 Task: In the  document monitoring.docx Insert the command  'Viewing'Email the file to   'softage.10@softage.net', with message attached Important: I've emailed you crucial details. Please make sure to go through it thoroughly. and file type: RTF
Action: Mouse moved to (969, 91)
Screenshot: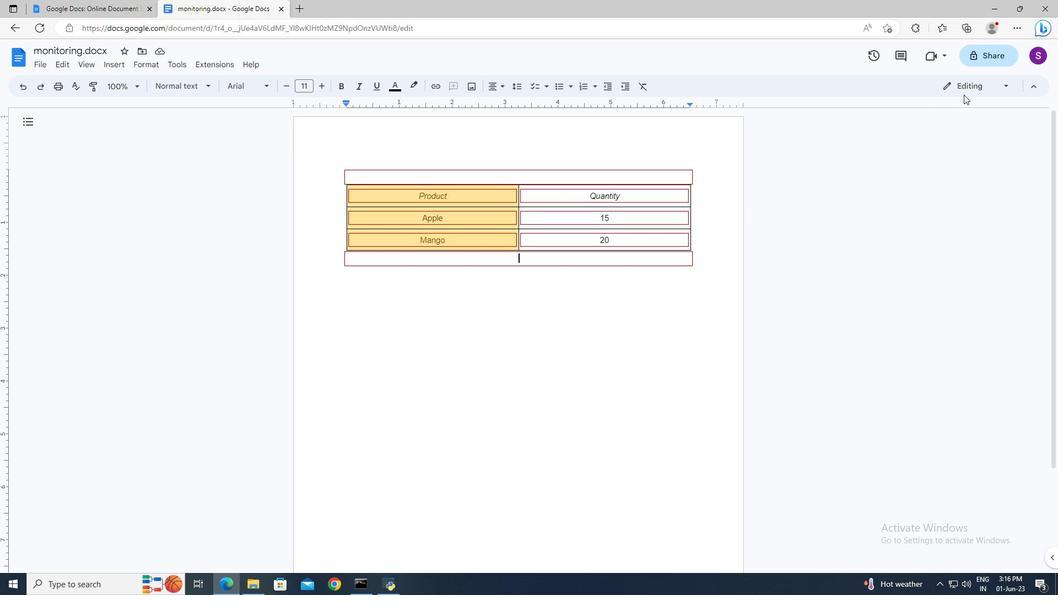 
Action: Mouse pressed left at (969, 91)
Screenshot: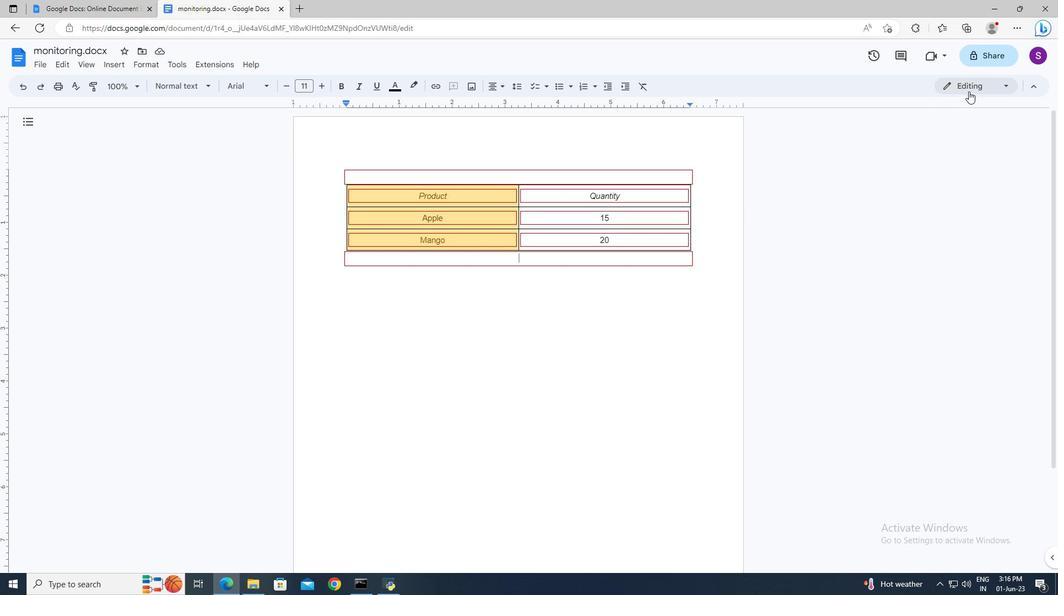 
Action: Mouse moved to (952, 162)
Screenshot: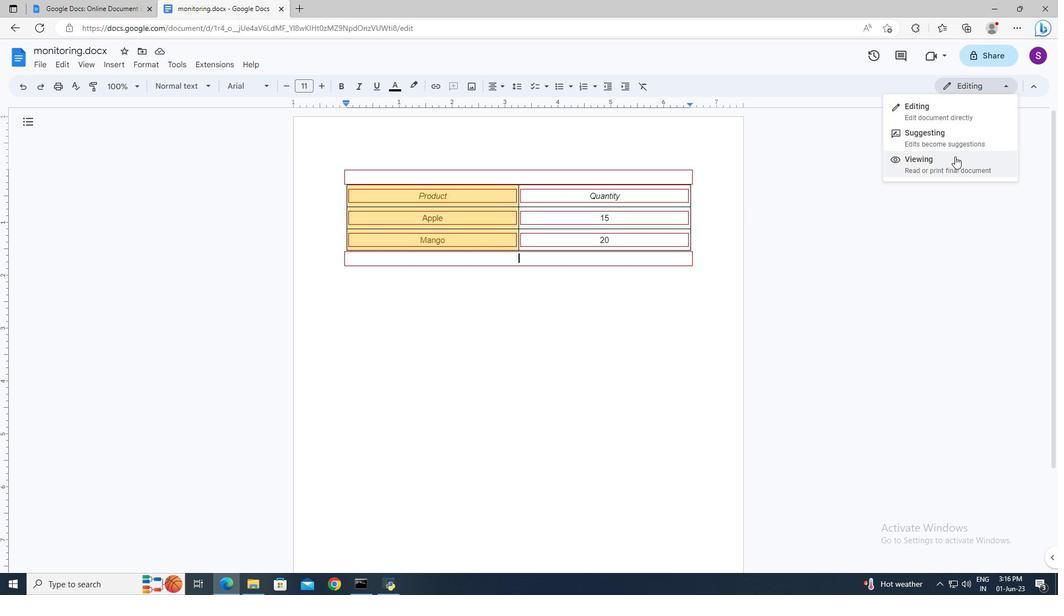 
Action: Mouse pressed left at (952, 162)
Screenshot: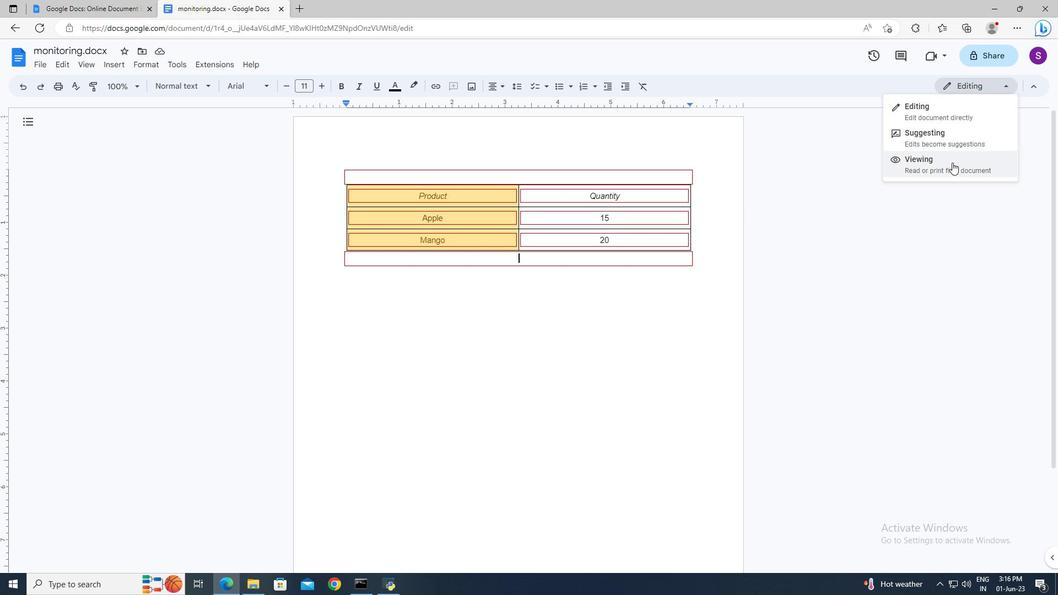 
Action: Mouse moved to (49, 66)
Screenshot: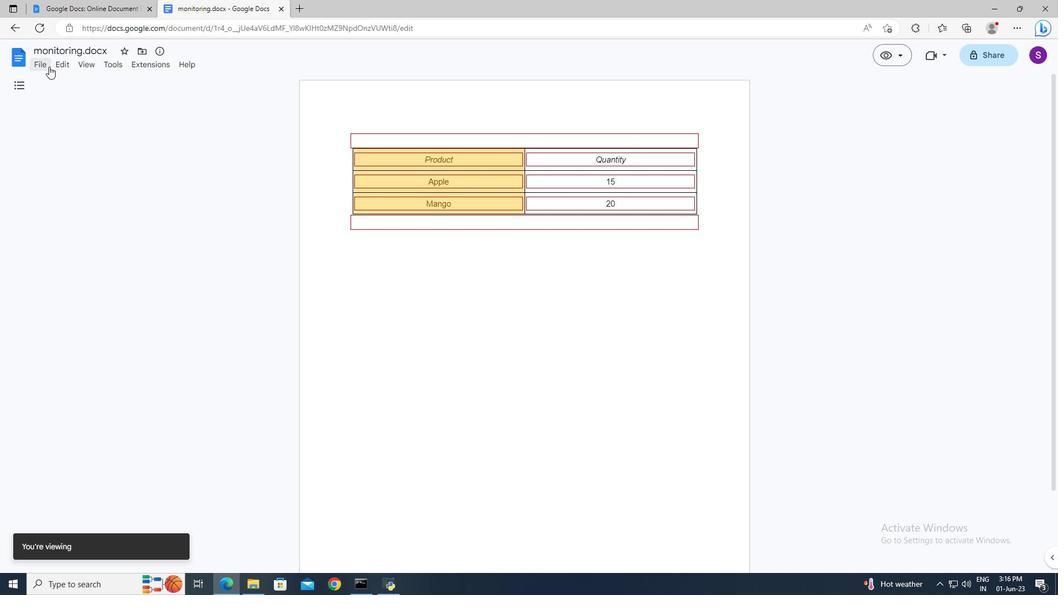 
Action: Mouse pressed left at (49, 66)
Screenshot: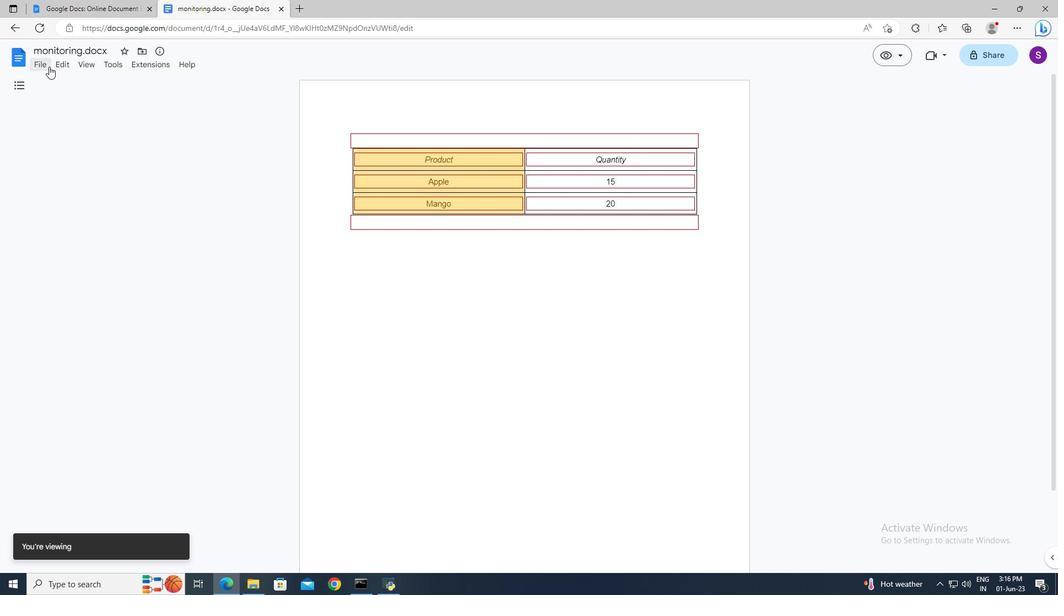
Action: Mouse moved to (215, 163)
Screenshot: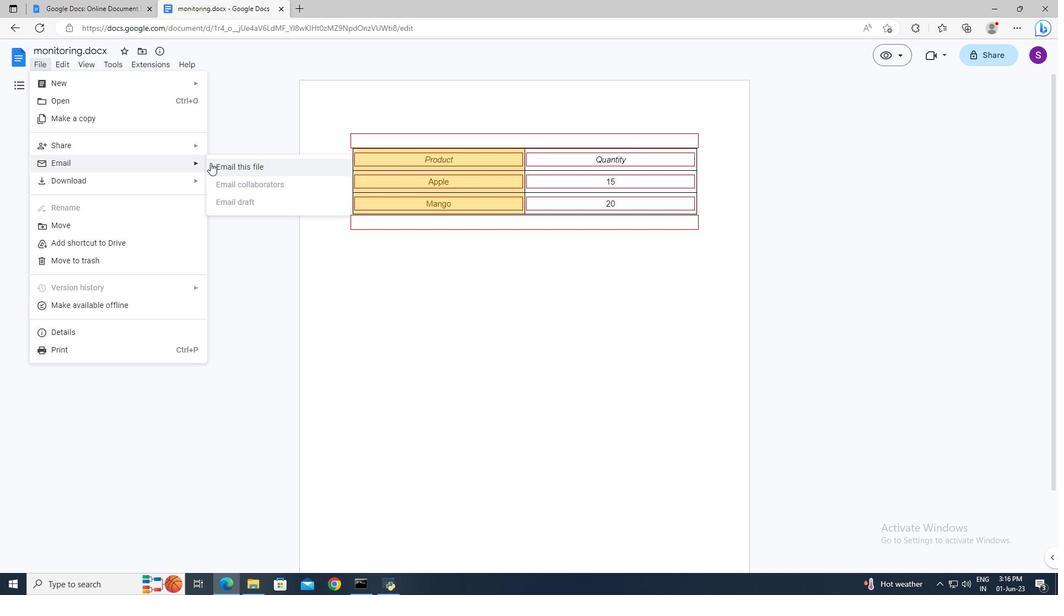 
Action: Mouse pressed left at (215, 163)
Screenshot: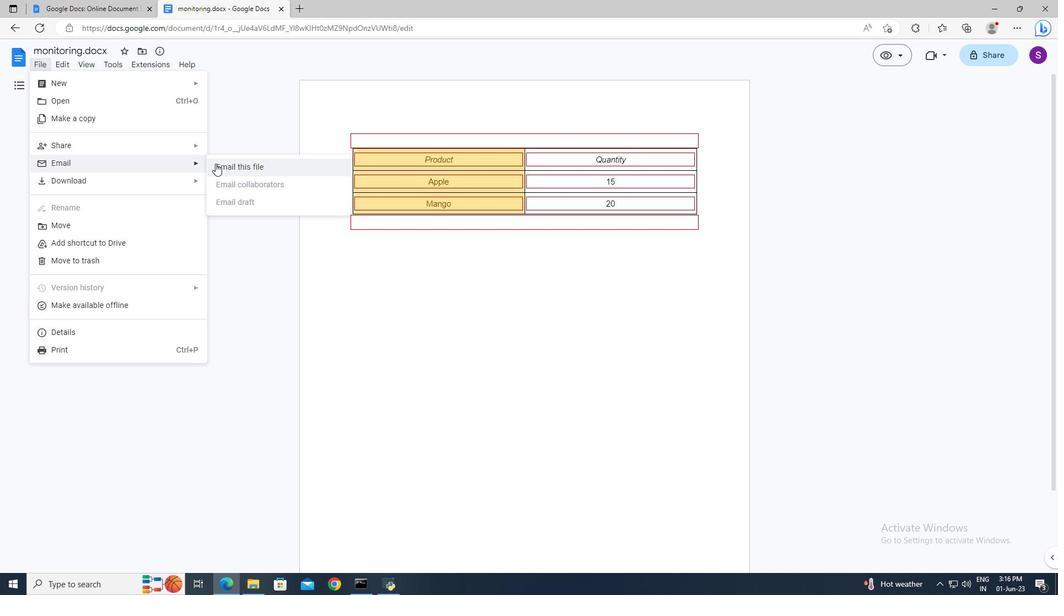 
Action: Mouse moved to (420, 237)
Screenshot: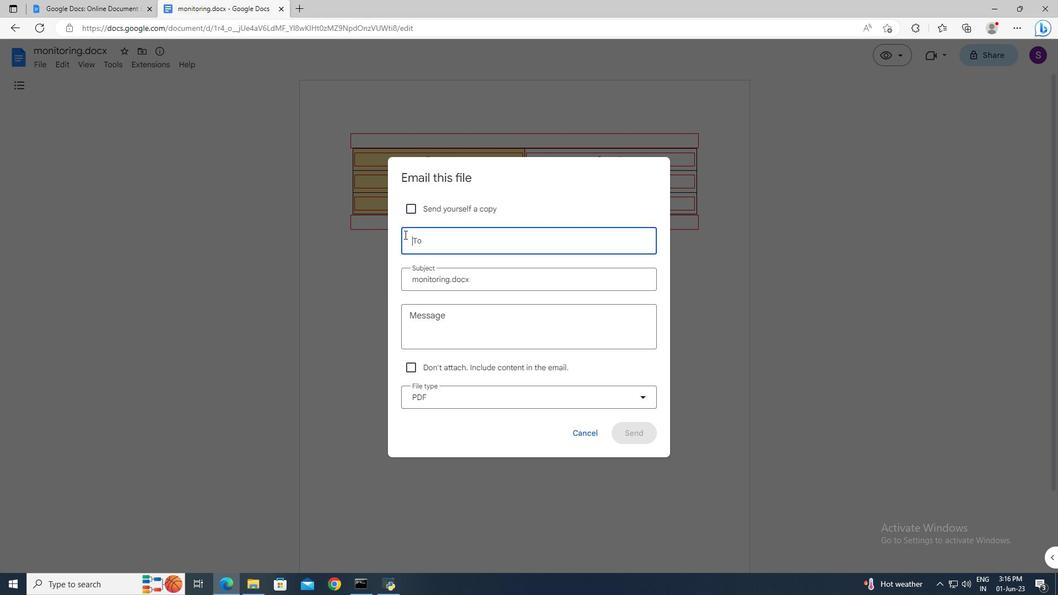 
Action: Mouse pressed left at (420, 237)
Screenshot: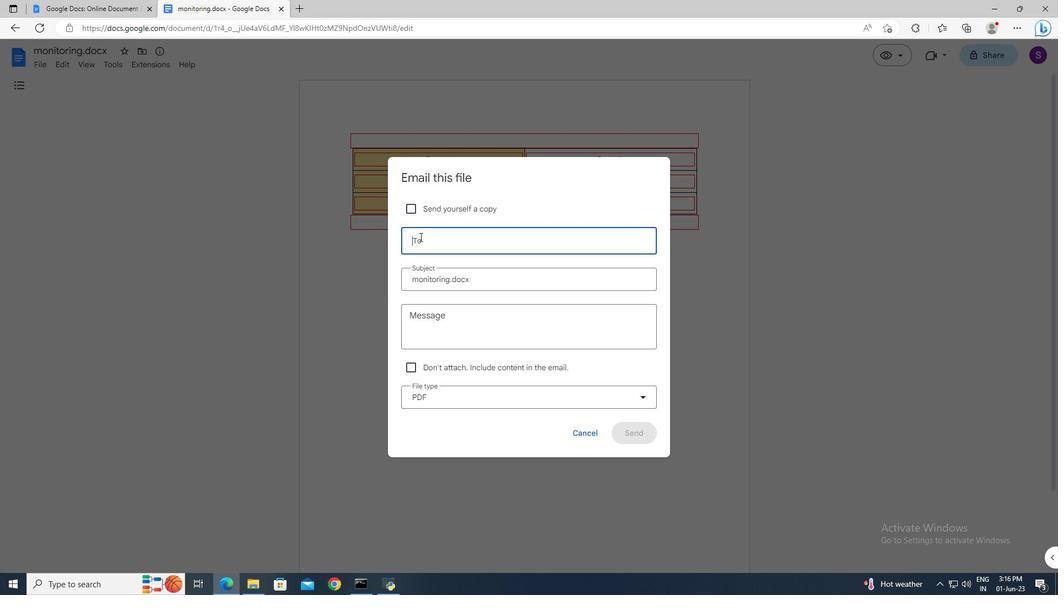
Action: Key pressed softage.10<Key.shift>@softage.net<Key.enter>
Screenshot: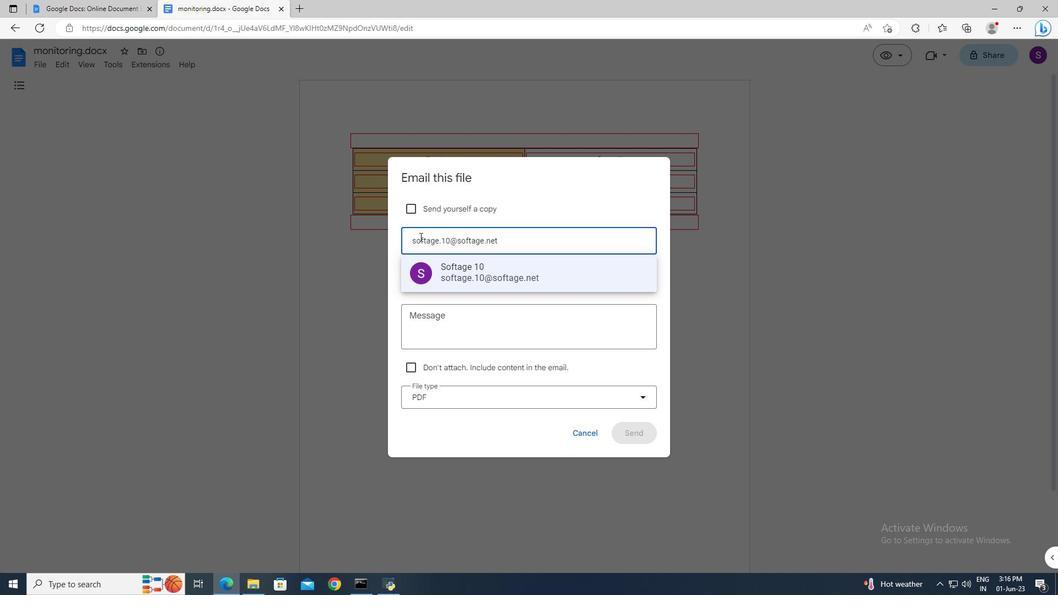 
Action: Mouse moved to (422, 310)
Screenshot: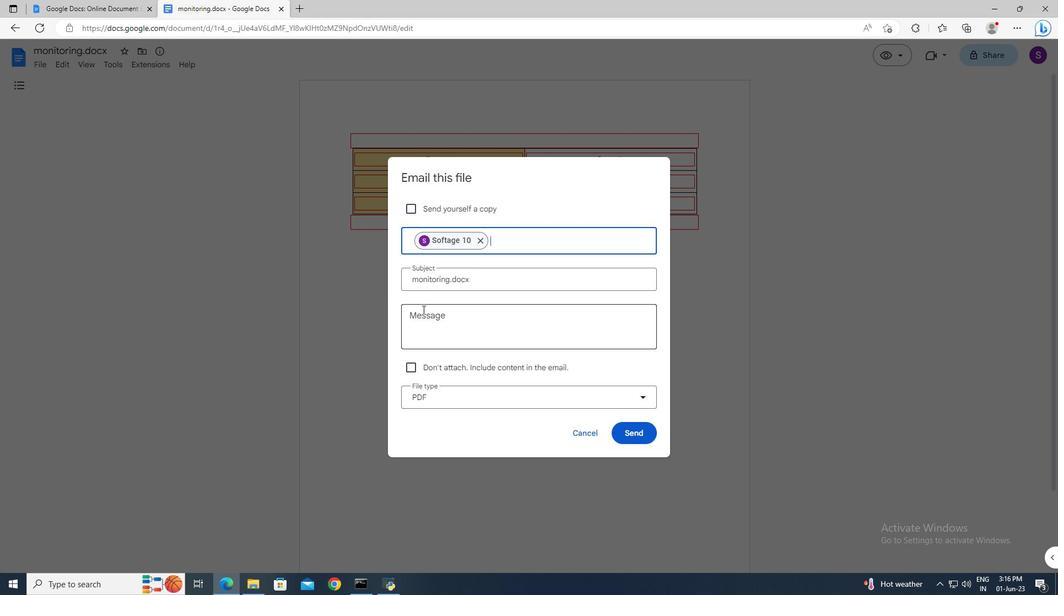 
Action: Mouse pressed left at (422, 310)
Screenshot: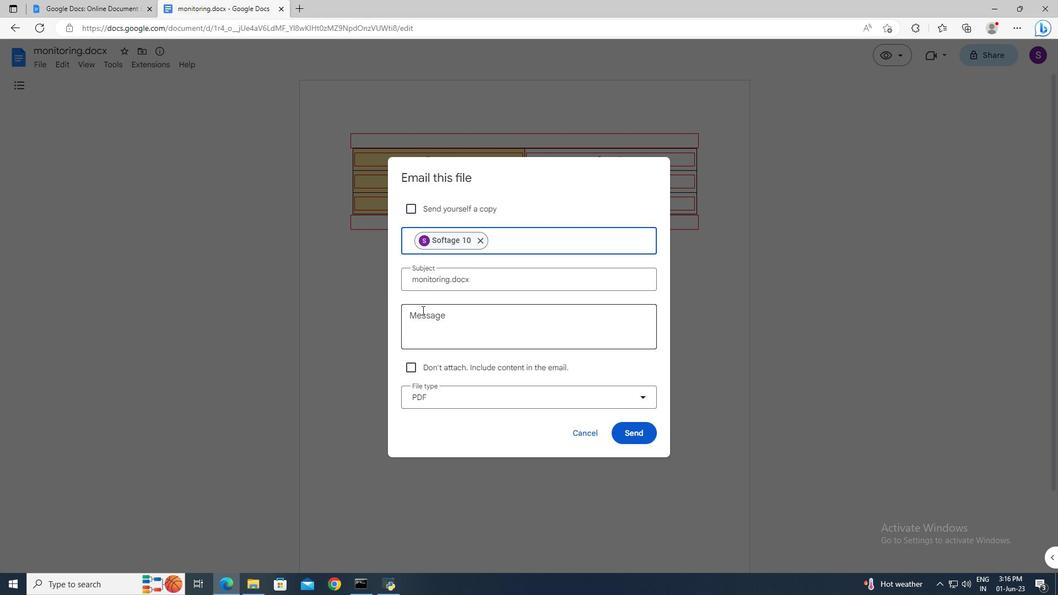 
Action: Key pressed <Key.shift>Importah<Key.backspace>nt<Key.shift>:<Key.space><Key.shift>I've<Key.space>emailed<Key.space>you<Key.space>crucial<Key.space>details.<Key.space><Key.shift>Please<Key.space>make<Key.space>sure<Key.space>to<Key.space>go<Key.space>through<Key.space>it<Key.space>thoroughly.
Screenshot: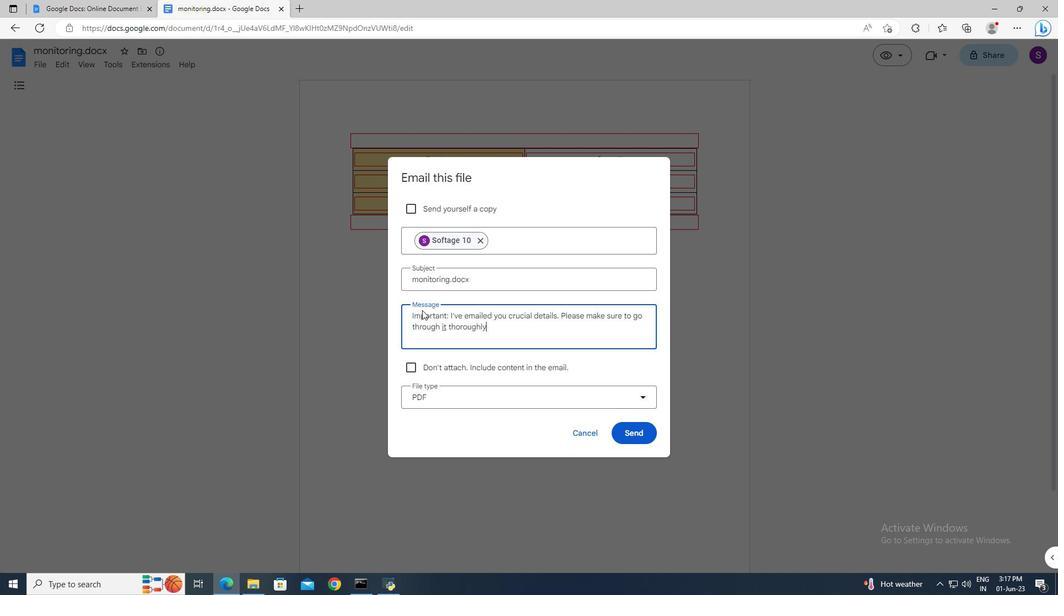 
Action: Mouse moved to (436, 394)
Screenshot: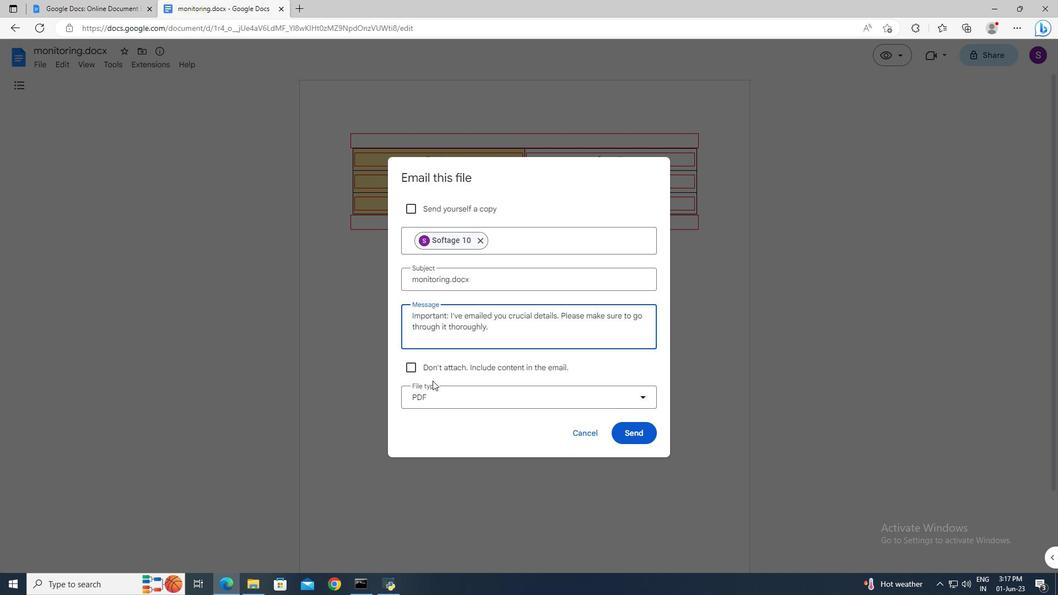 
Action: Mouse pressed left at (436, 394)
Screenshot: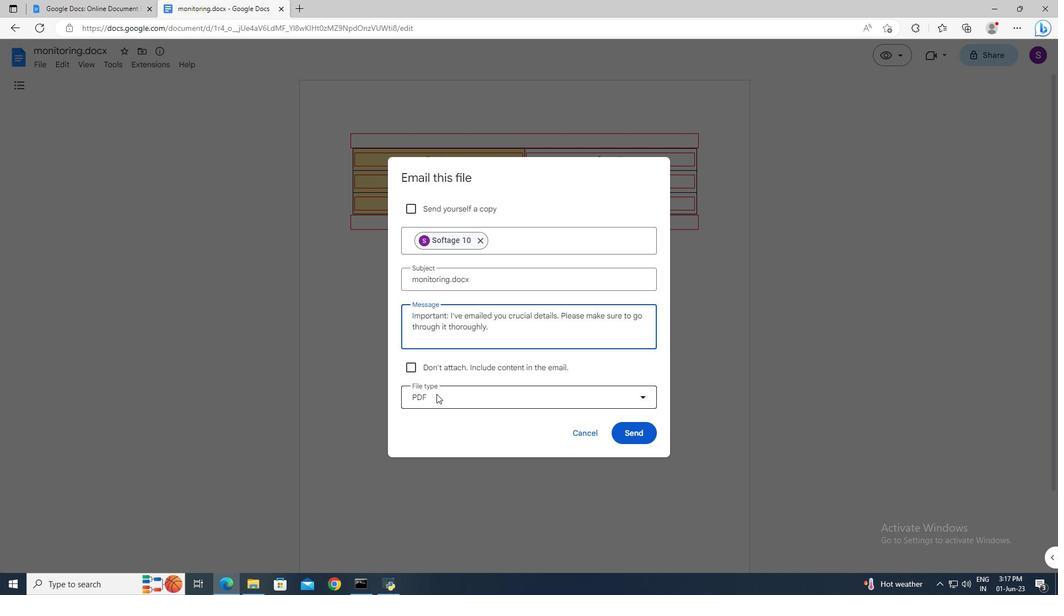 
Action: Mouse moved to (451, 445)
Screenshot: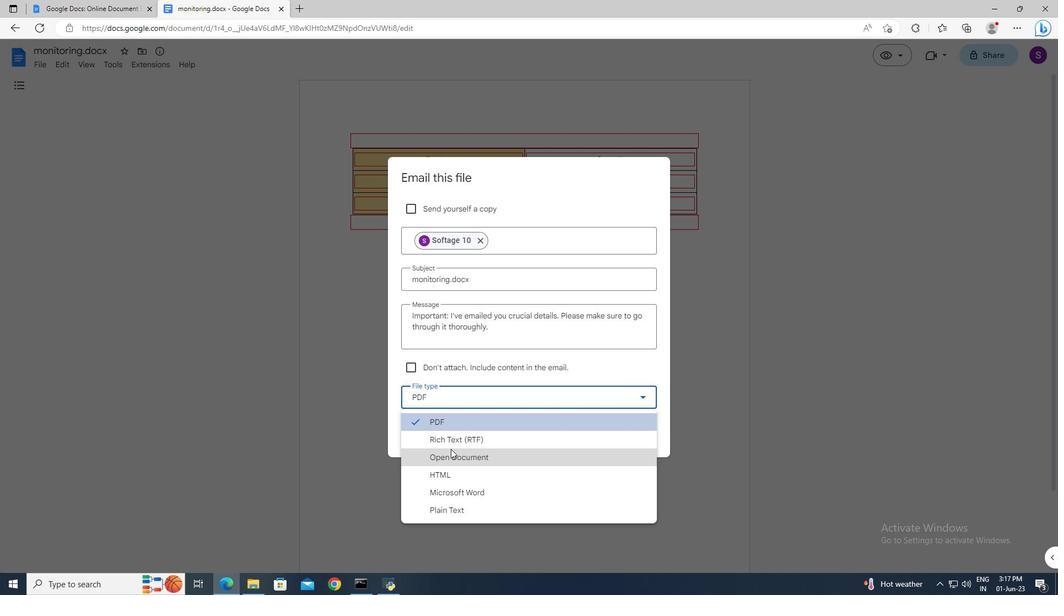 
Action: Mouse pressed left at (451, 445)
Screenshot: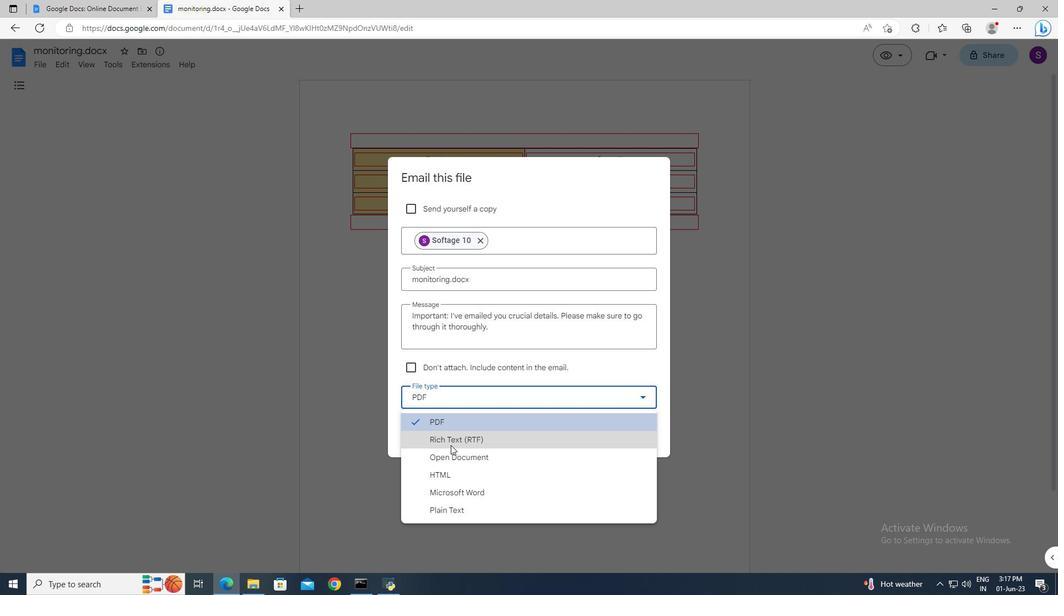 
Action: Mouse moved to (634, 431)
Screenshot: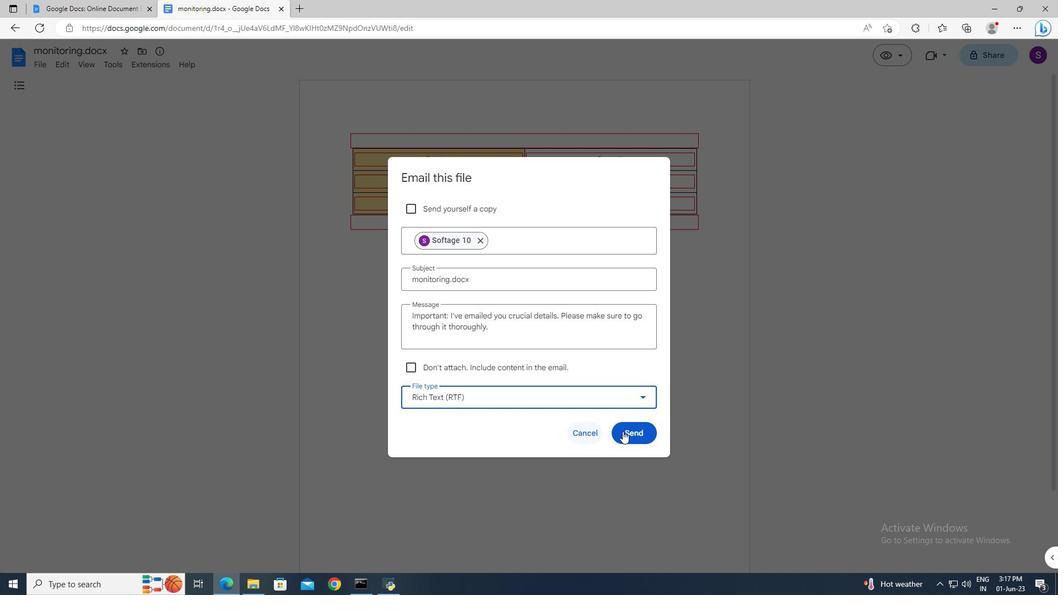 
Action: Mouse pressed left at (634, 431)
Screenshot: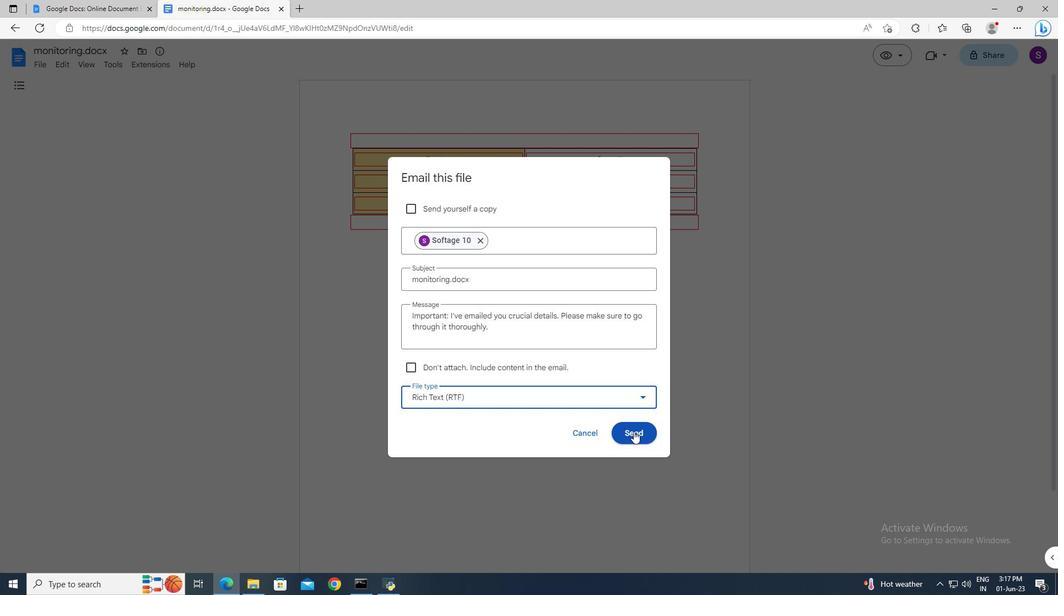 
Action: Mouse moved to (551, 386)
Screenshot: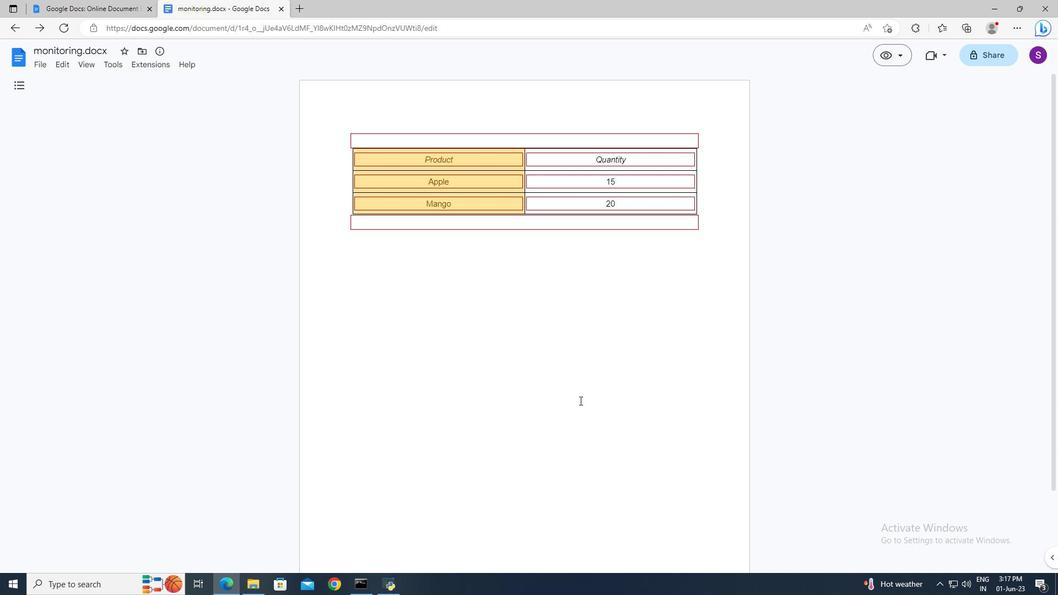 
Action: Mouse pressed left at (551, 386)
Screenshot: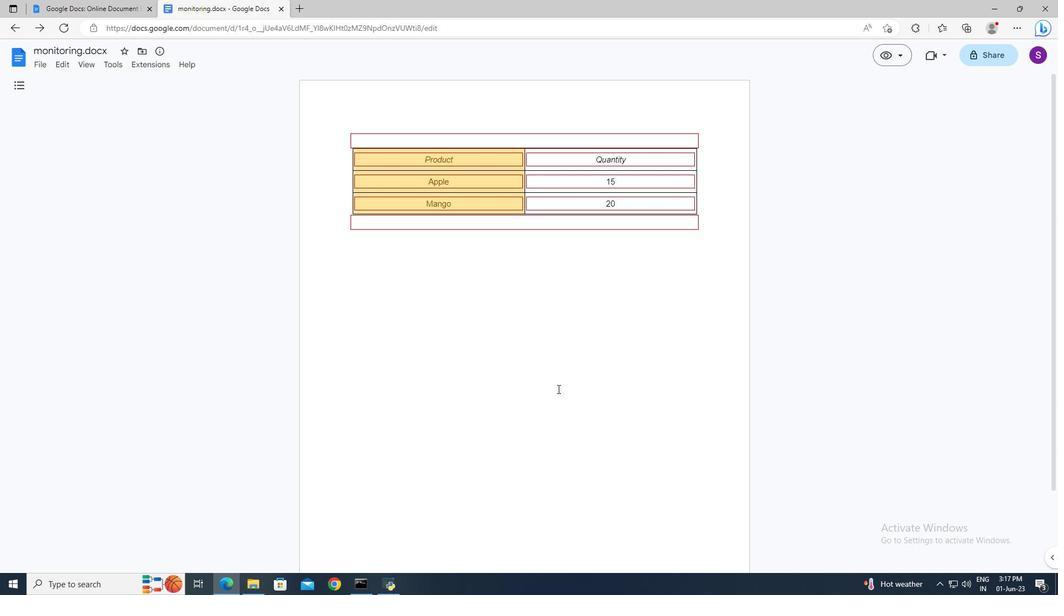 
